 Task: Sort the products in the category "Makeup" by price (lowest first).
Action: Mouse moved to (244, 117)
Screenshot: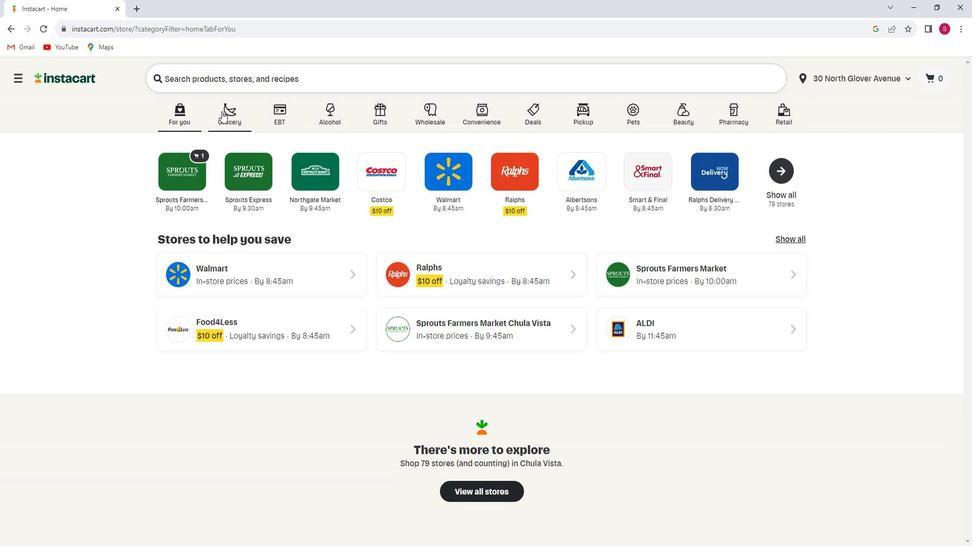 
Action: Mouse pressed left at (244, 117)
Screenshot: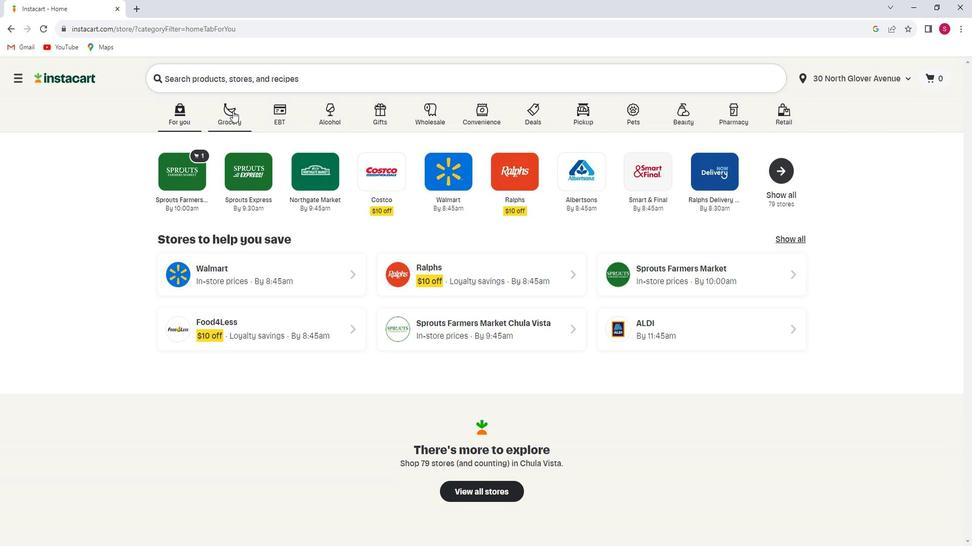 
Action: Mouse moved to (275, 300)
Screenshot: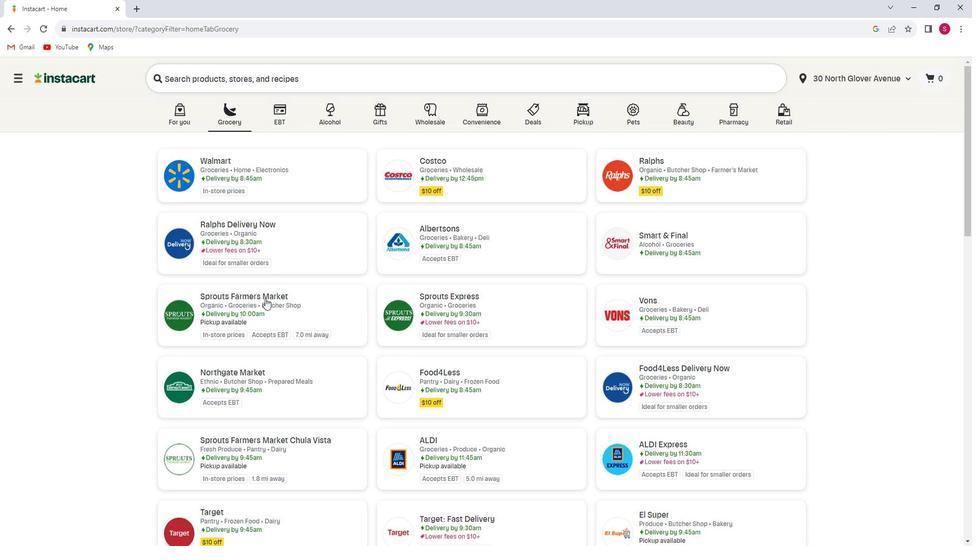 
Action: Mouse pressed left at (275, 300)
Screenshot: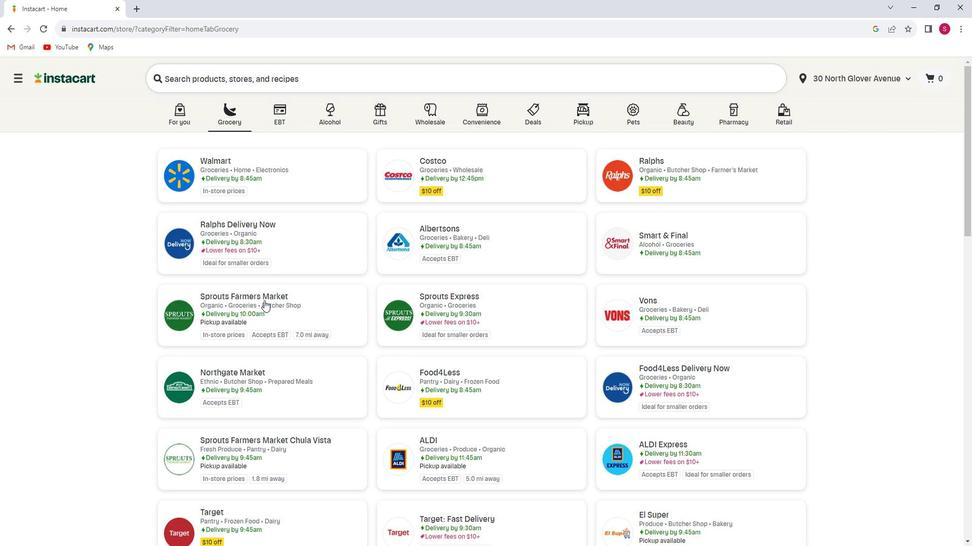 
Action: Mouse moved to (94, 327)
Screenshot: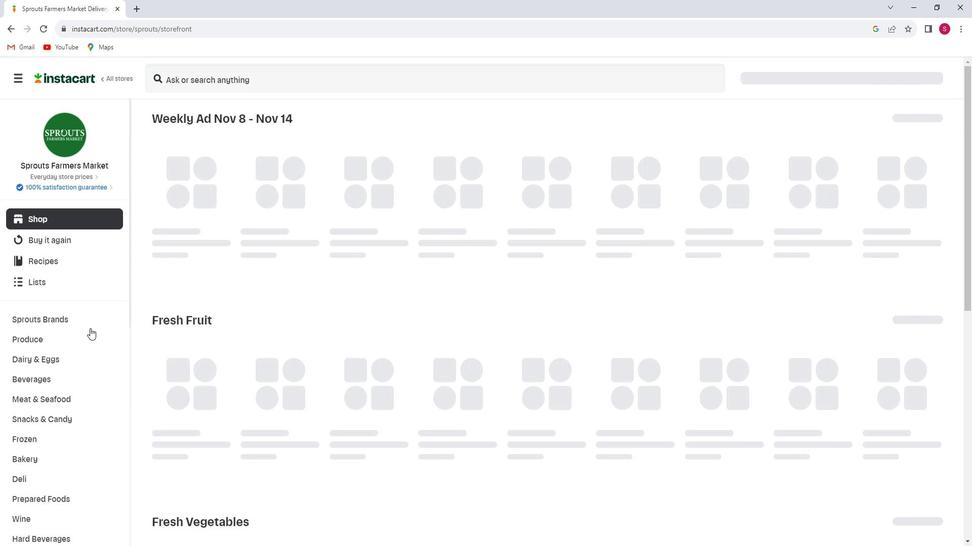 
Action: Mouse scrolled (94, 326) with delta (0, 0)
Screenshot: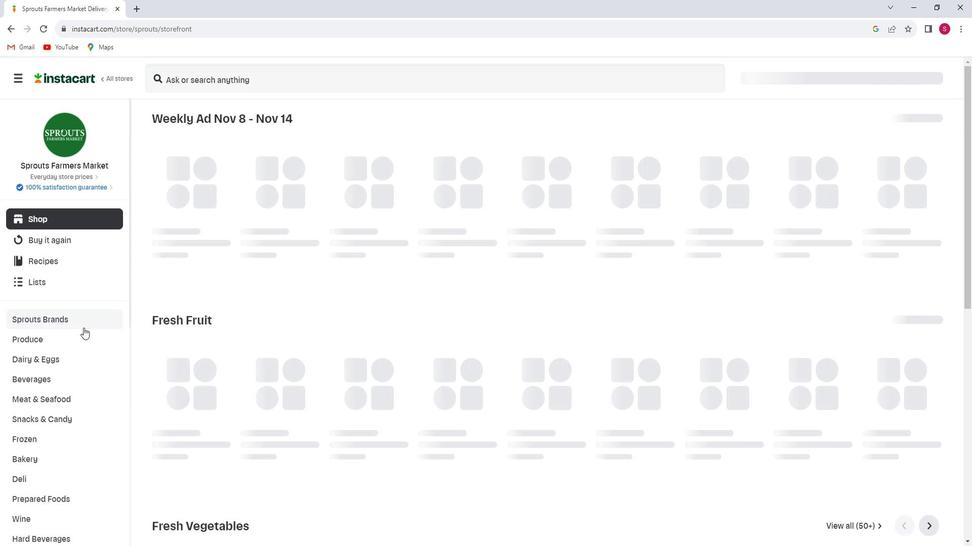 
Action: Mouse scrolled (94, 326) with delta (0, 0)
Screenshot: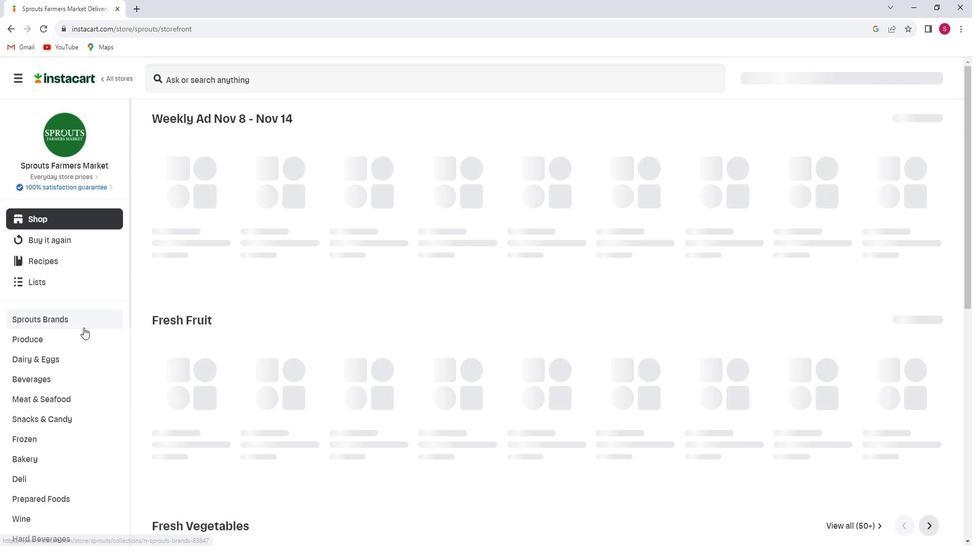 
Action: Mouse scrolled (94, 326) with delta (0, 0)
Screenshot: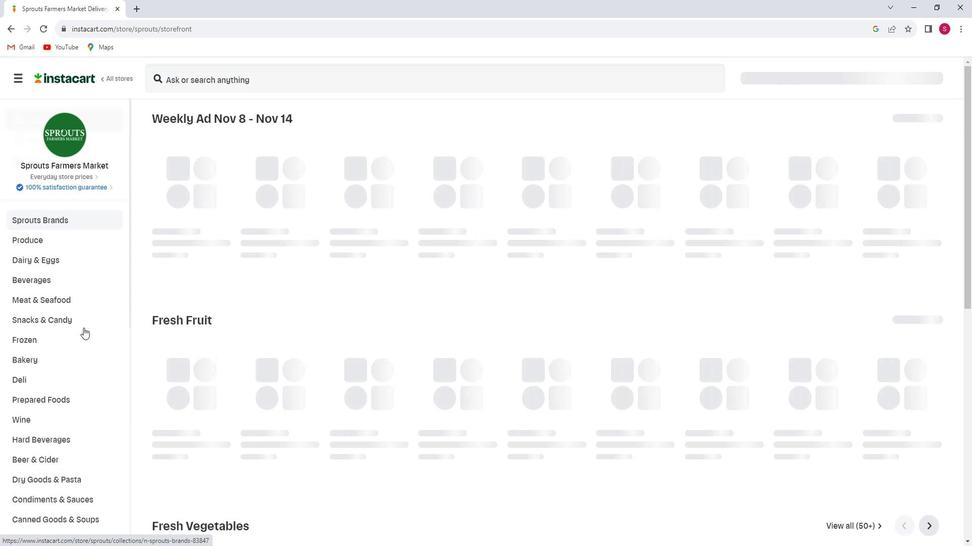 
Action: Mouse scrolled (94, 326) with delta (0, 0)
Screenshot: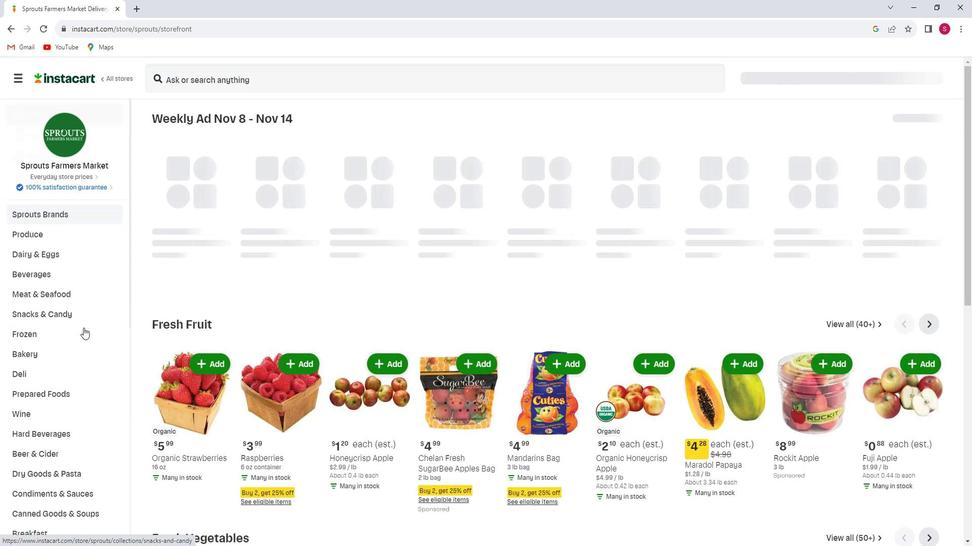 
Action: Mouse scrolled (94, 326) with delta (0, 0)
Screenshot: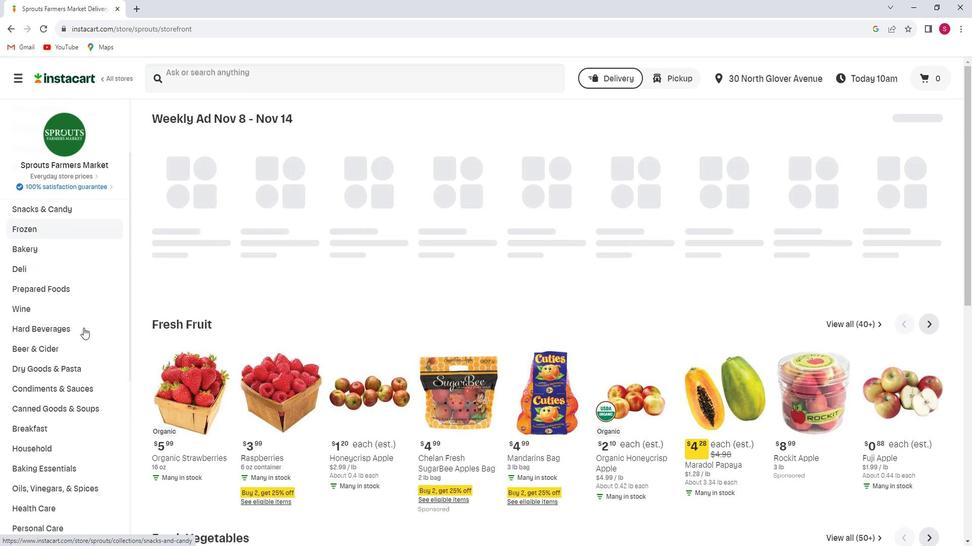 
Action: Mouse scrolled (94, 326) with delta (0, 0)
Screenshot: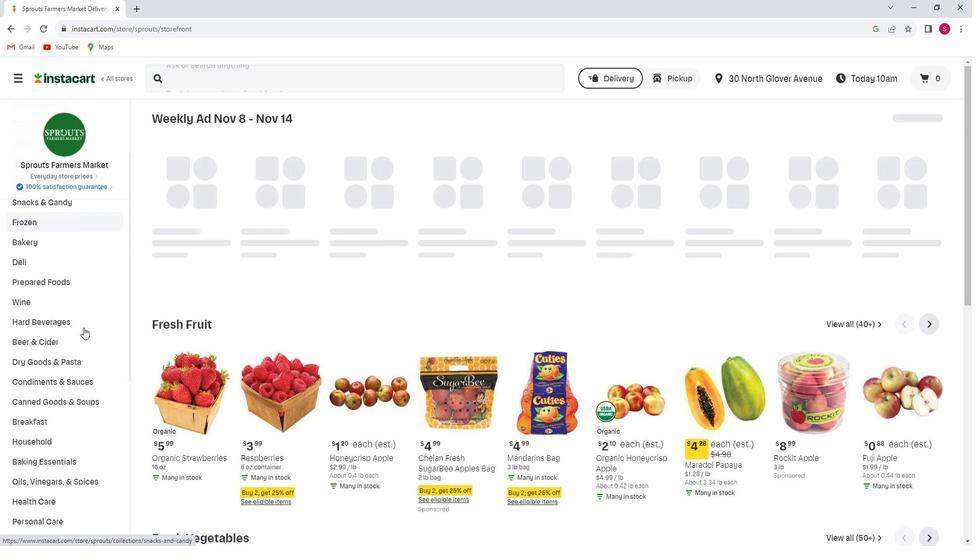 
Action: Mouse scrolled (94, 326) with delta (0, 0)
Screenshot: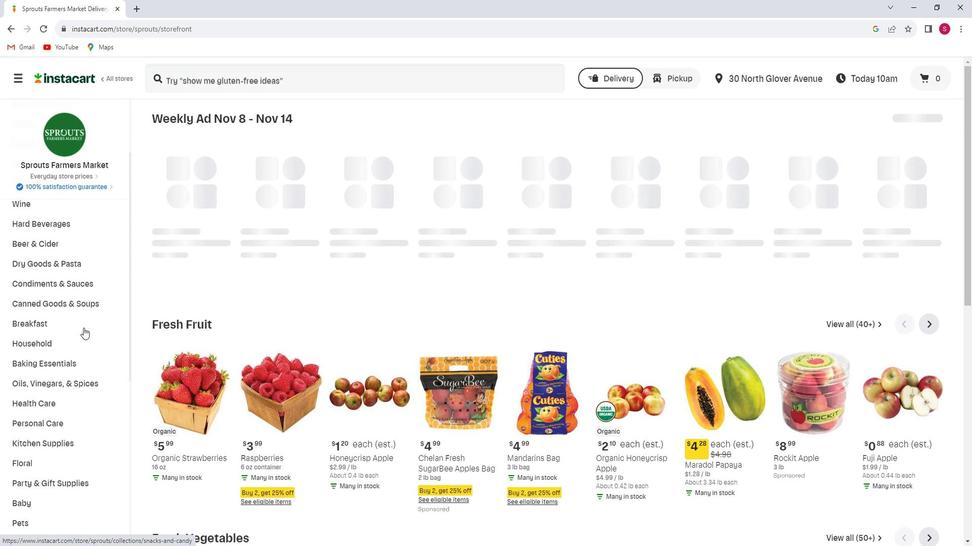 
Action: Mouse moved to (50, 373)
Screenshot: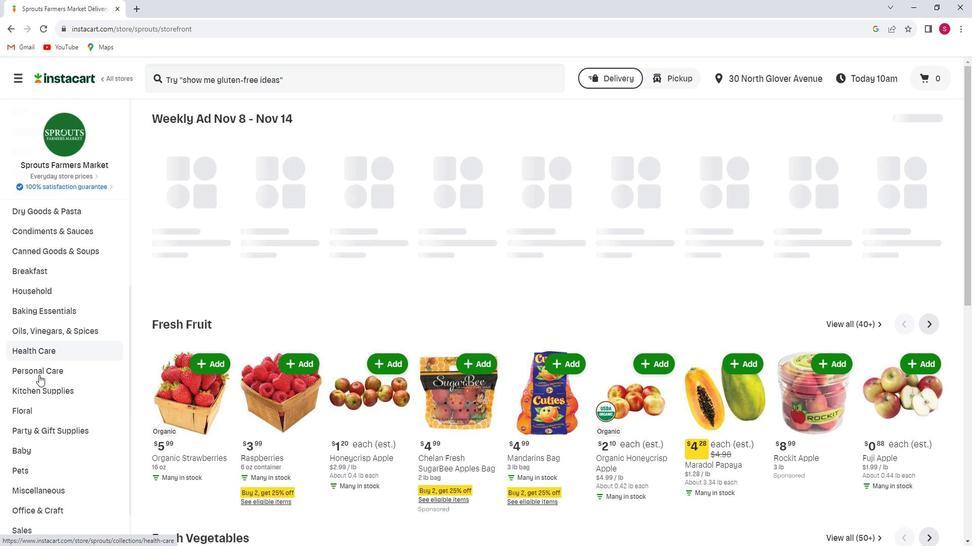 
Action: Mouse pressed left at (50, 373)
Screenshot: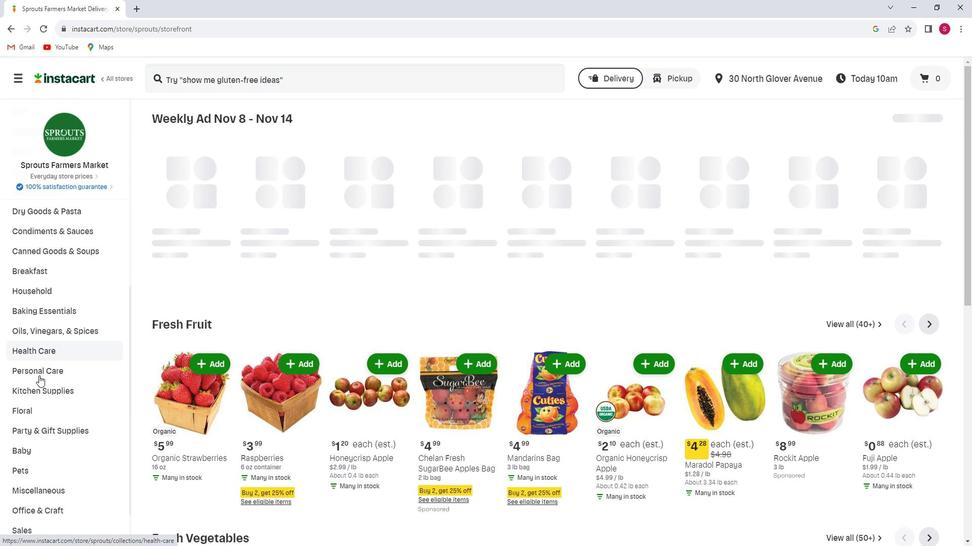 
Action: Mouse moved to (886, 153)
Screenshot: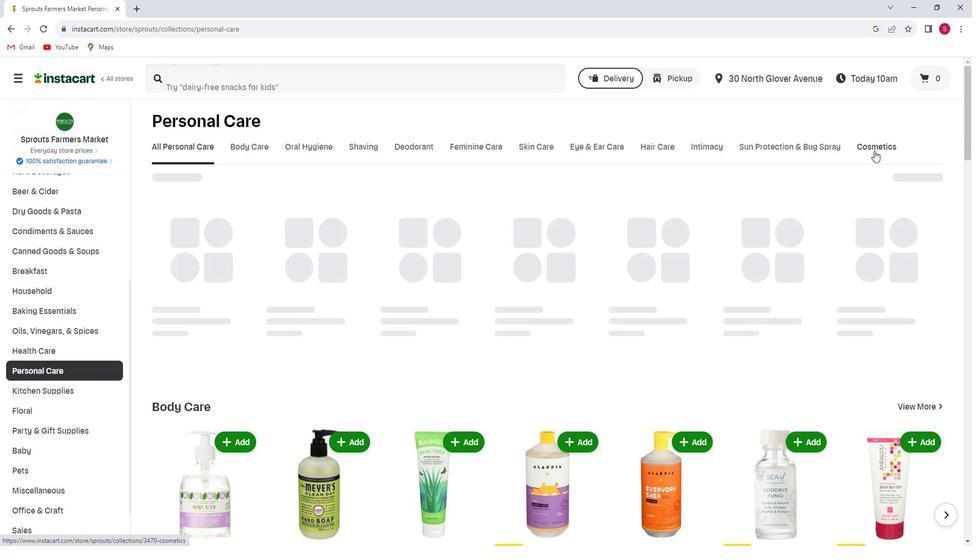 
Action: Mouse pressed left at (886, 153)
Screenshot: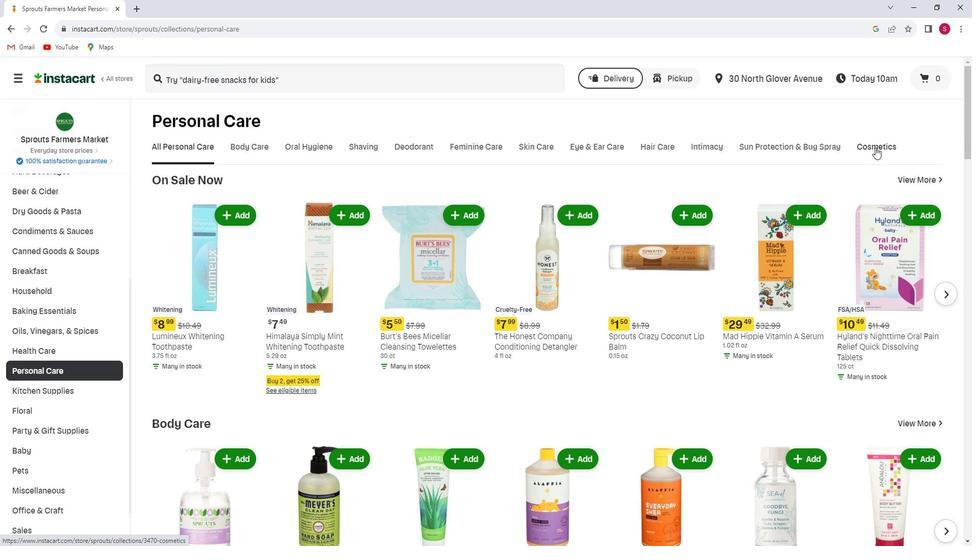 
Action: Mouse moved to (249, 198)
Screenshot: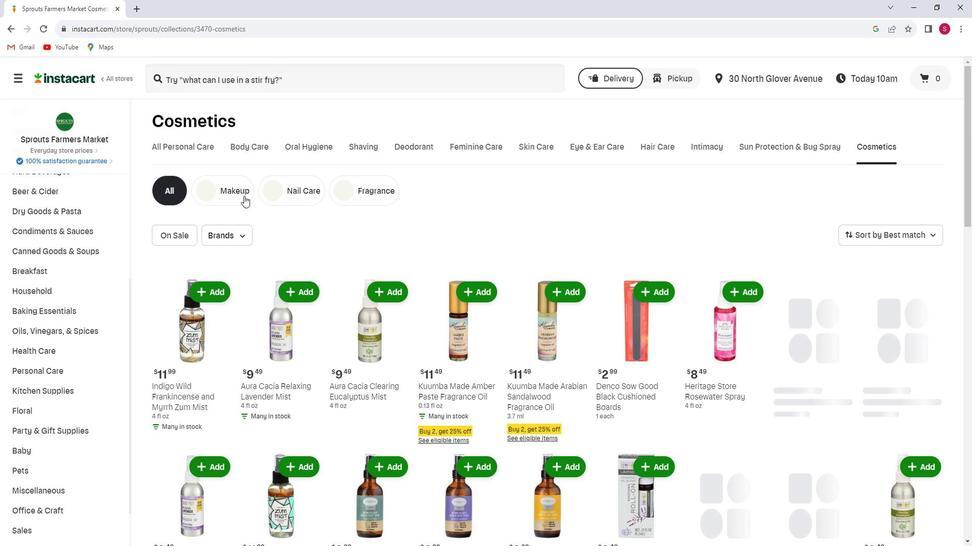 
Action: Mouse pressed left at (249, 198)
Screenshot: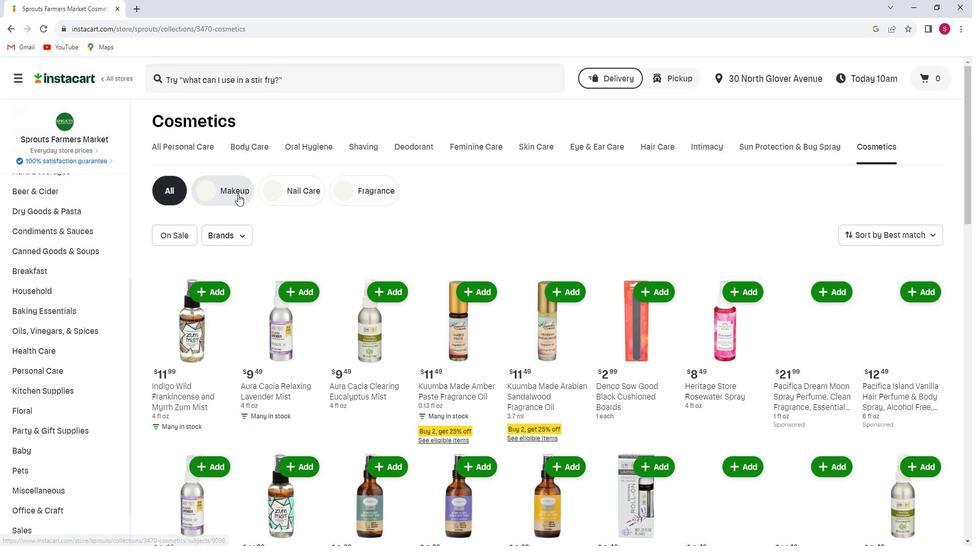 
Action: Mouse moved to (930, 237)
Screenshot: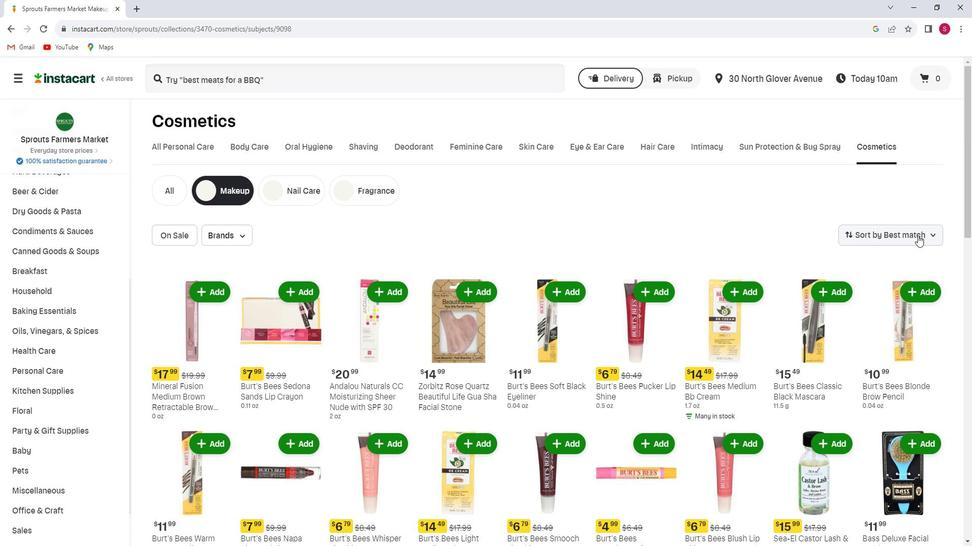 
Action: Mouse pressed left at (930, 237)
Screenshot: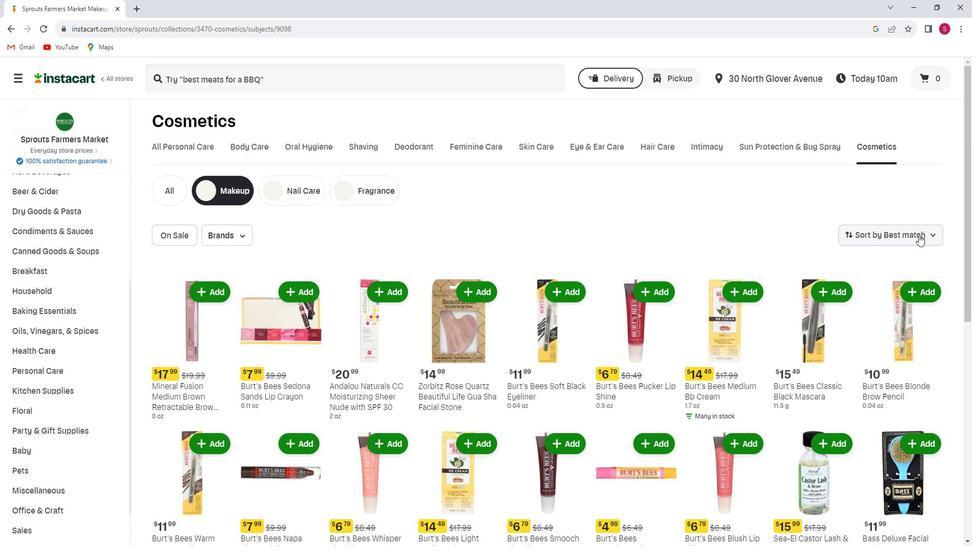 
Action: Mouse moved to (922, 286)
Screenshot: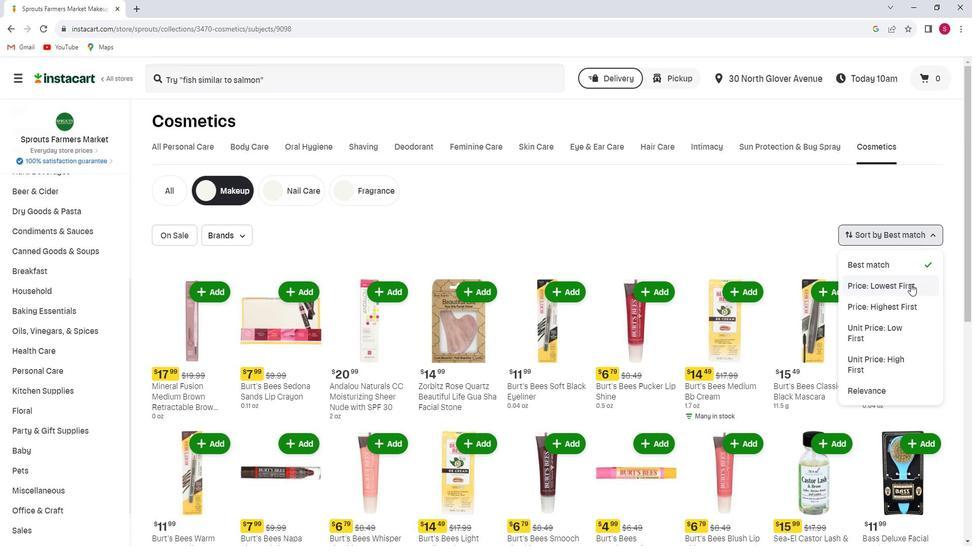 
Action: Mouse pressed left at (922, 286)
Screenshot: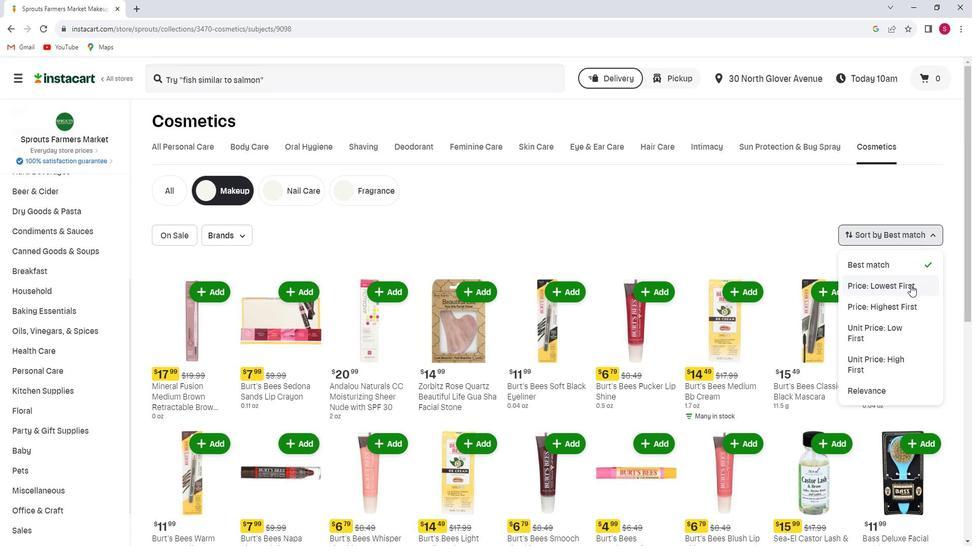 
Action: Mouse moved to (921, 286)
Screenshot: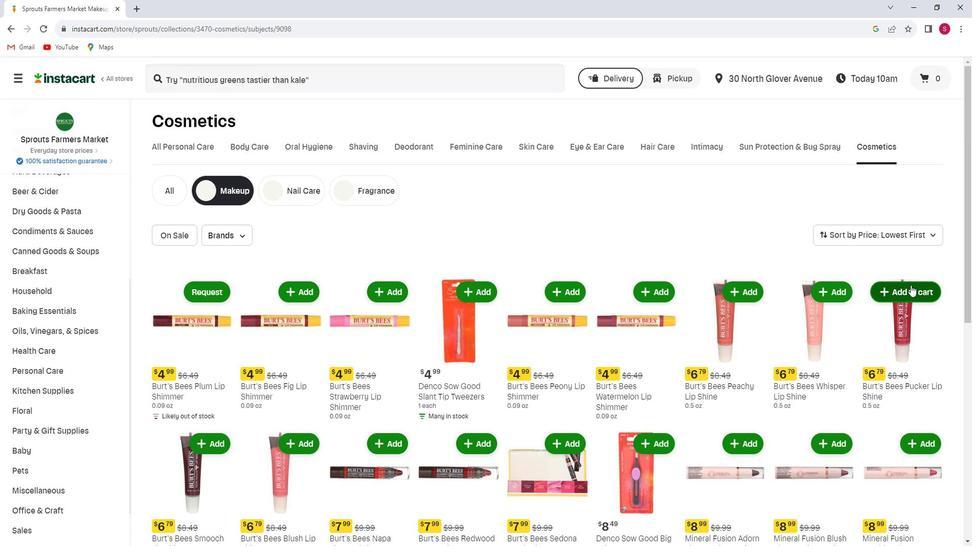
